 Task: Plan a virtual team-building dance party for the 9th at 8 PM.
Action: Mouse moved to (43, 76)
Screenshot: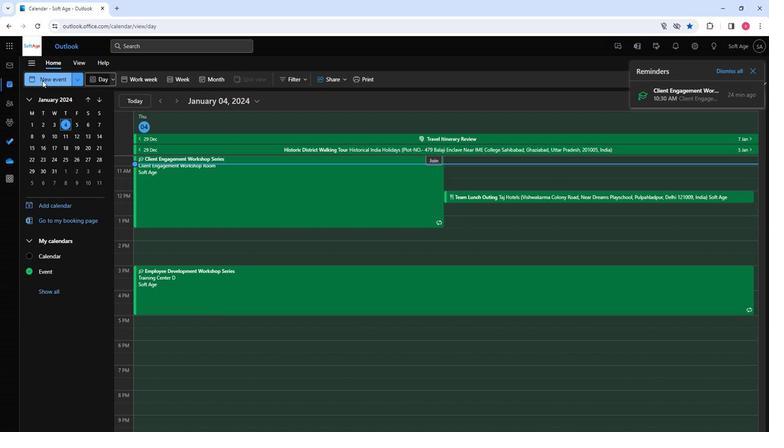 
Action: Mouse pressed left at (43, 76)
Screenshot: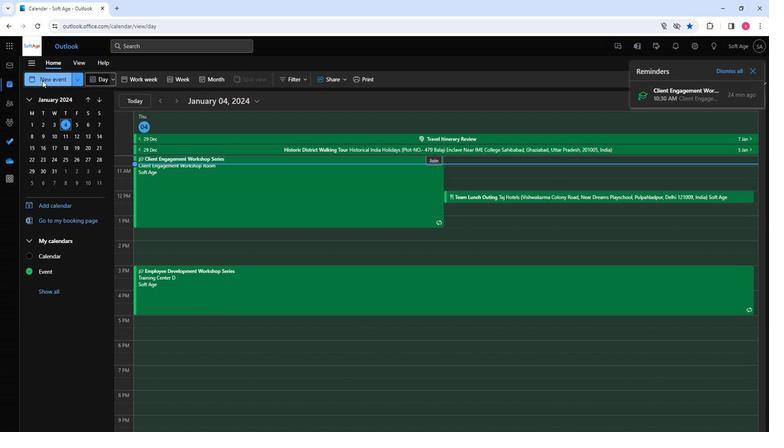 
Action: Mouse moved to (238, 138)
Screenshot: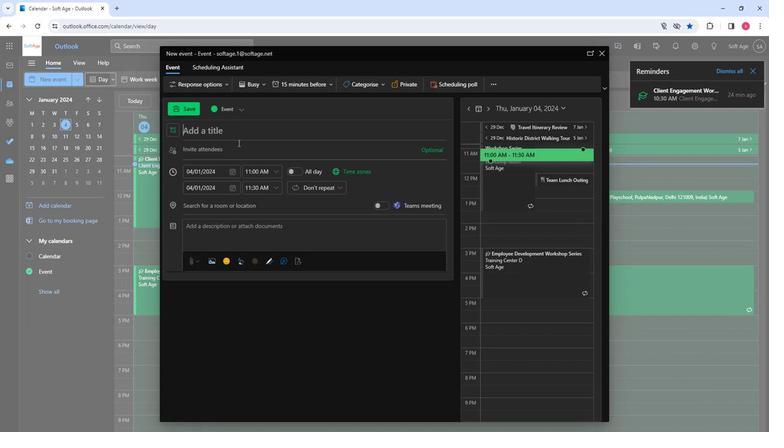 
Action: Key pressed <Key.shift>Virtual<Key.space><Key.shift>Team-building<Key.space><Key.shift>Dance<Key.space><Key.shift>Party
Screenshot: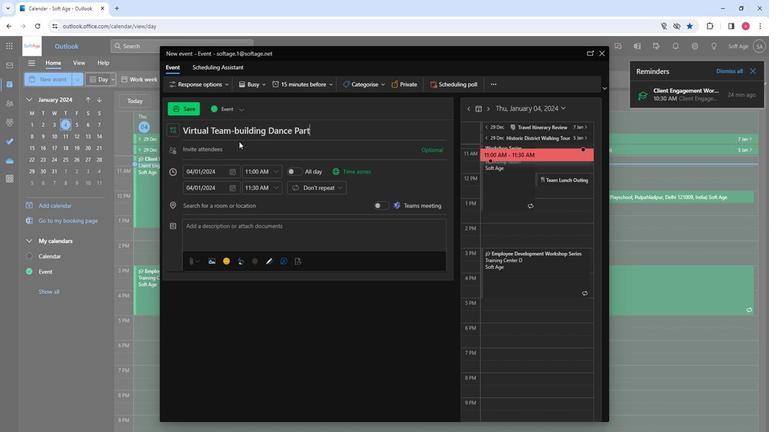 
Action: Mouse moved to (234, 144)
Screenshot: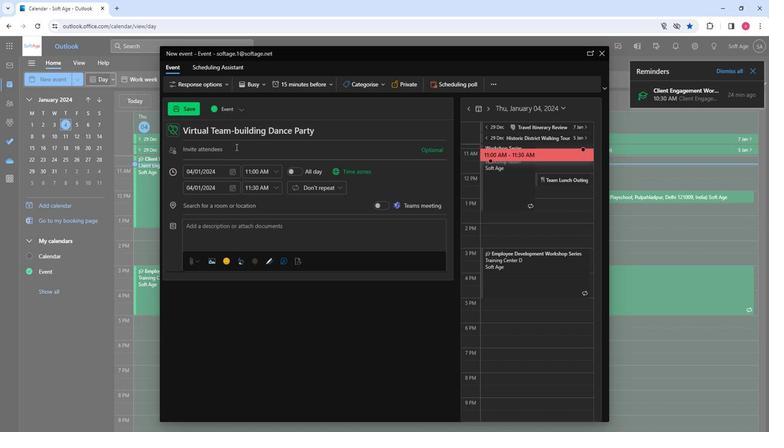 
Action: Mouse pressed left at (234, 144)
Screenshot: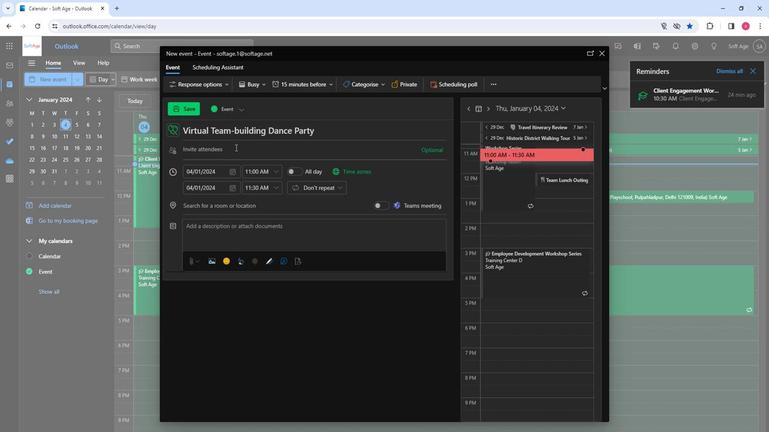 
Action: Key pressed so
Screenshot: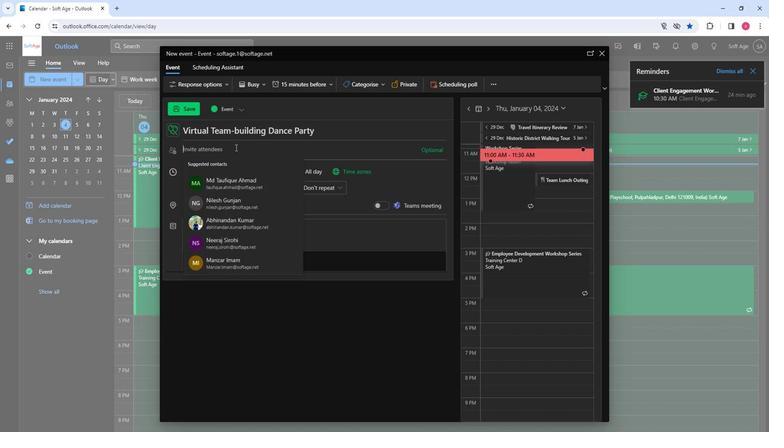
Action: Mouse moved to (231, 179)
Screenshot: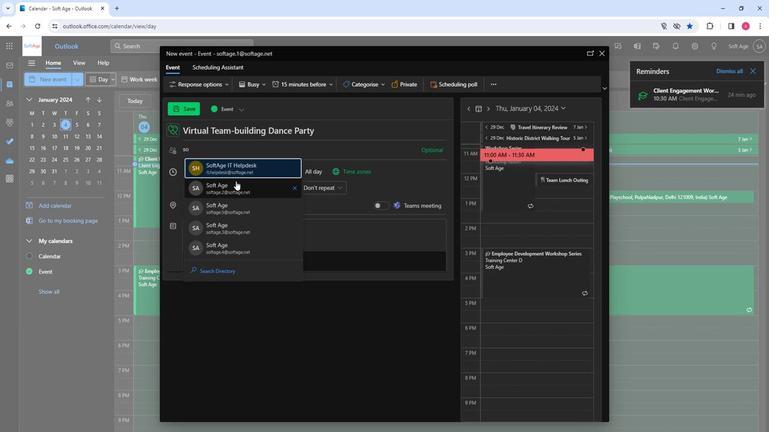 
Action: Mouse pressed left at (231, 179)
Screenshot: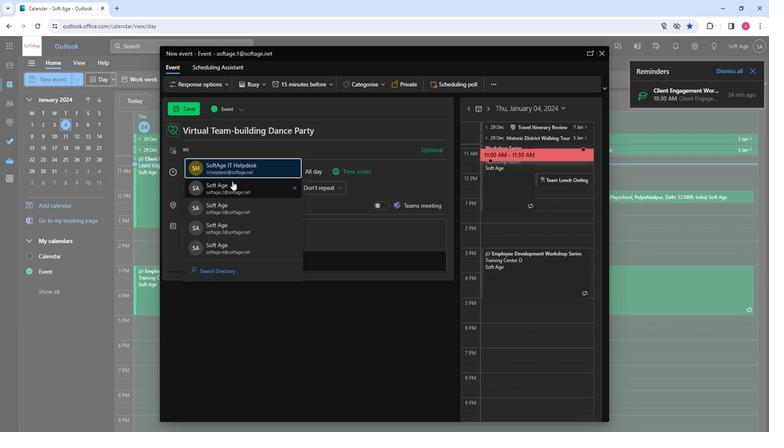 
Action: Key pressed so
Screenshot: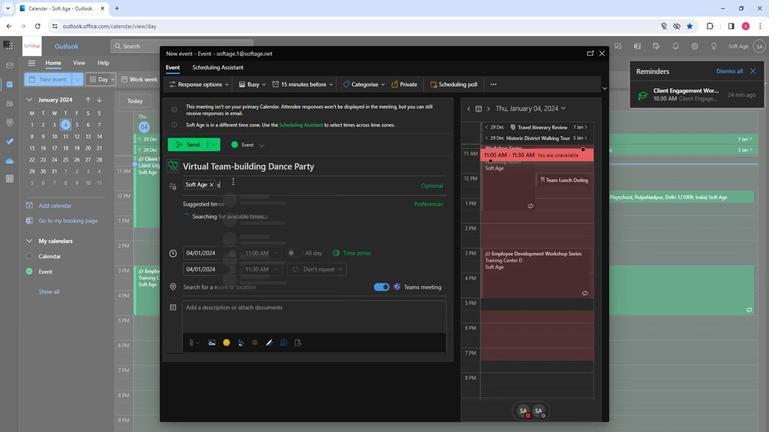 
Action: Mouse moved to (247, 247)
Screenshot: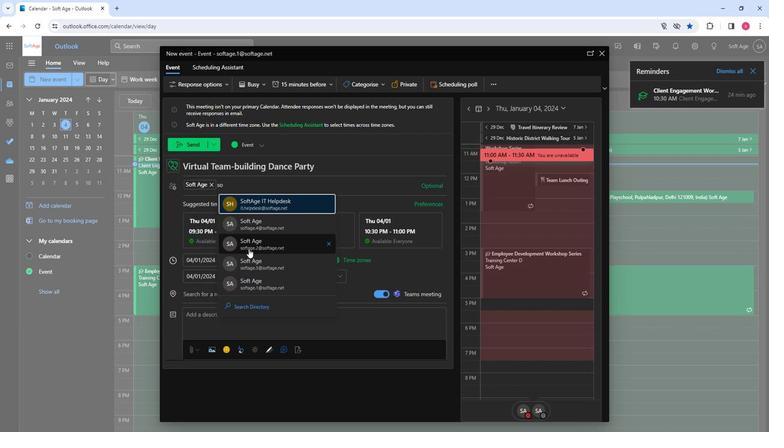 
Action: Mouse pressed left at (247, 247)
Screenshot: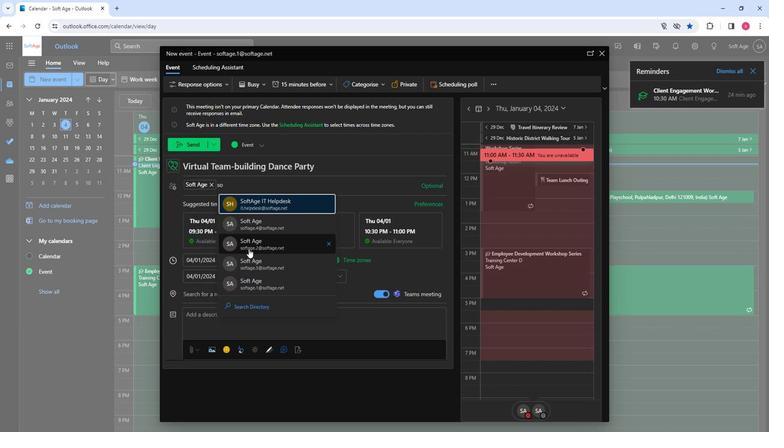 
Action: Key pressed so
Screenshot: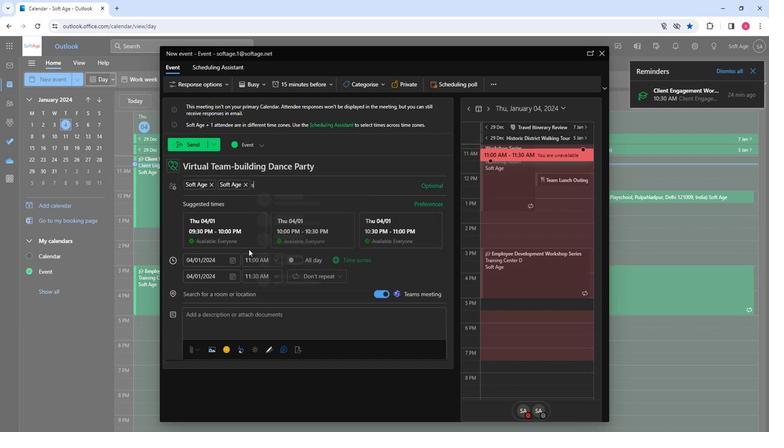 
Action: Mouse moved to (272, 259)
Screenshot: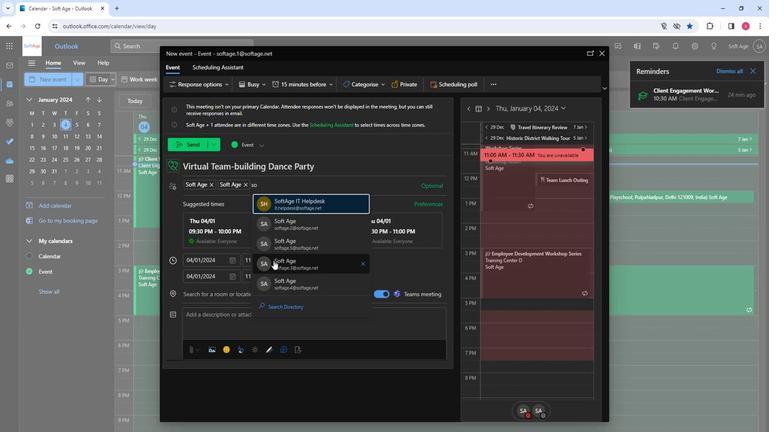 
Action: Mouse pressed left at (272, 259)
Screenshot: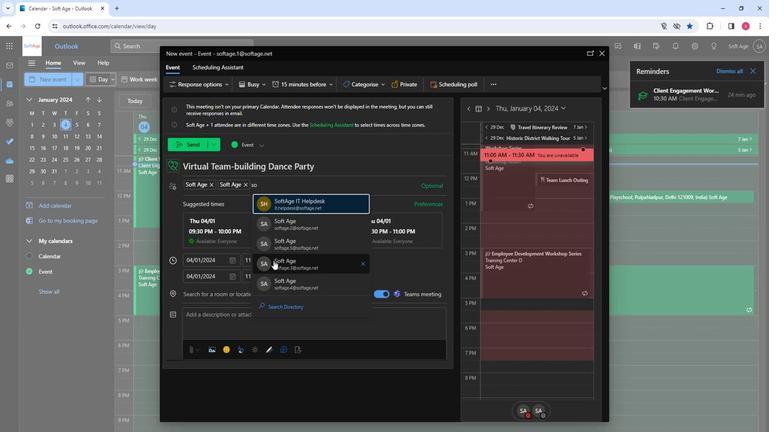 
Action: Mouse moved to (229, 256)
Screenshot: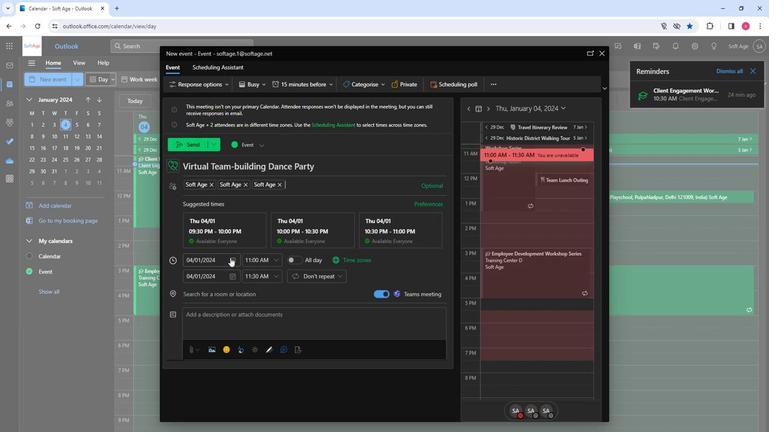 
Action: Mouse pressed left at (229, 256)
Screenshot: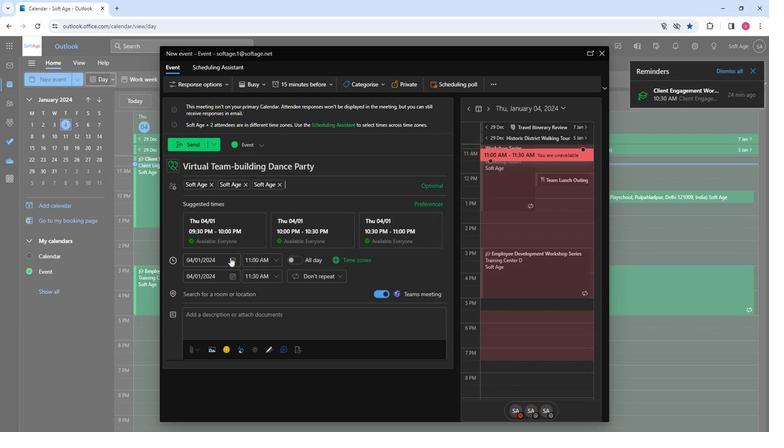 
Action: Mouse moved to (202, 311)
Screenshot: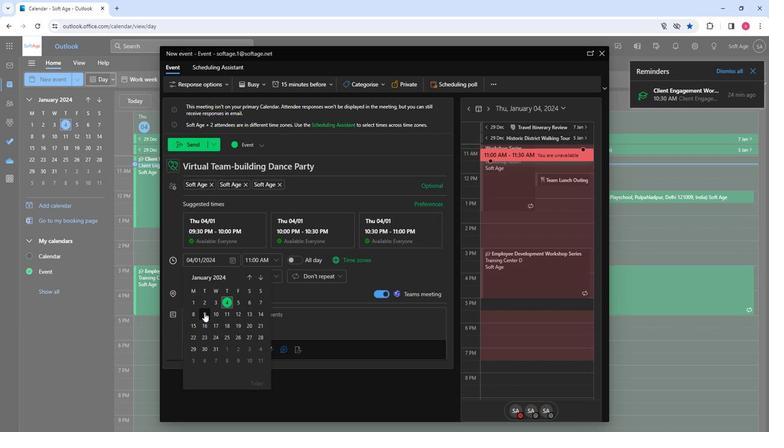 
Action: Mouse pressed left at (202, 311)
Screenshot: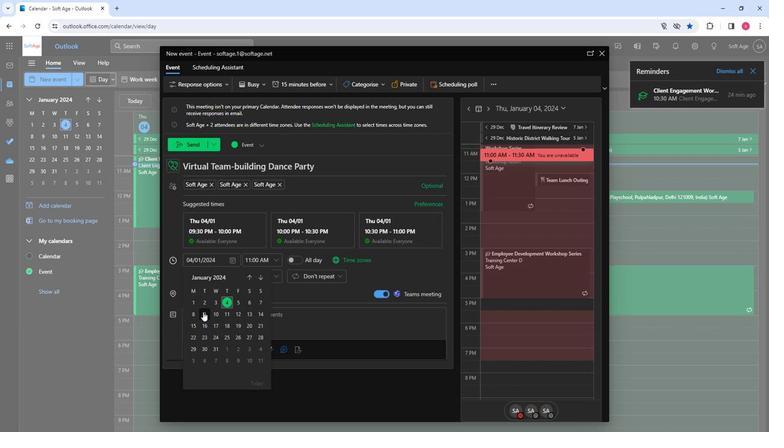 
Action: Mouse moved to (273, 259)
Screenshot: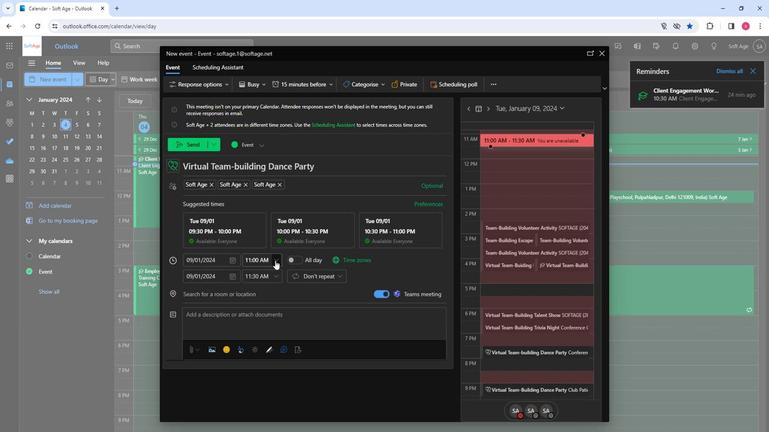 
Action: Mouse pressed left at (273, 259)
Screenshot: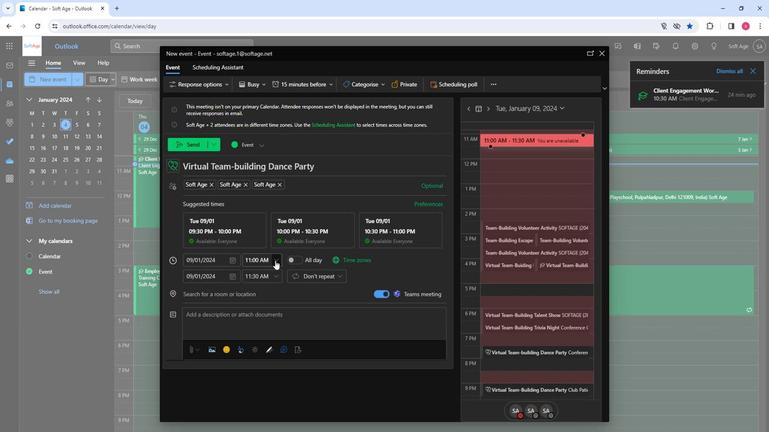 
Action: Mouse moved to (263, 289)
Screenshot: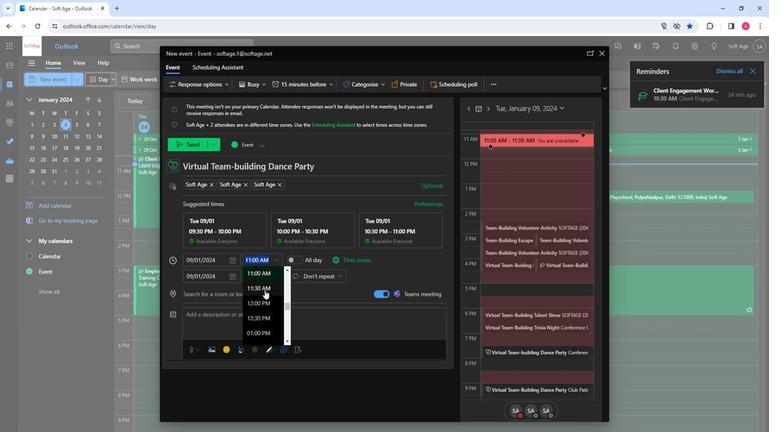 
Action: Mouse scrolled (263, 289) with delta (0, 0)
Screenshot: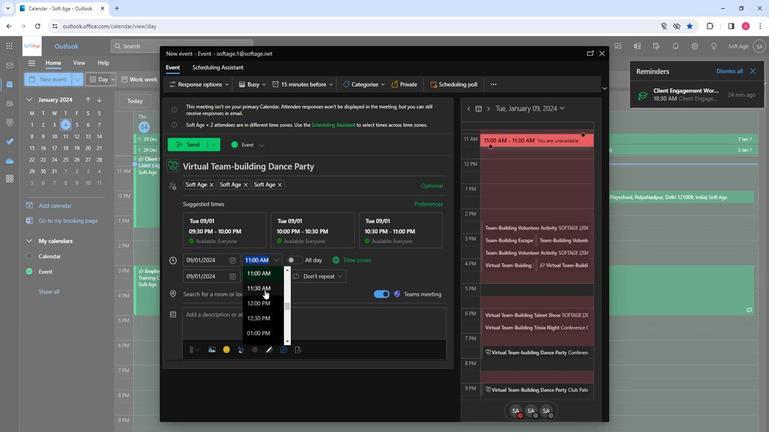 
Action: Mouse moved to (264, 288)
Screenshot: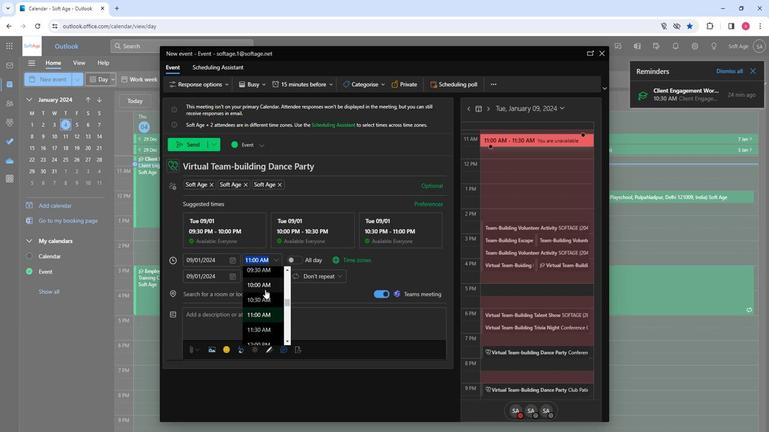 
Action: Mouse scrolled (264, 288) with delta (0, 0)
Screenshot: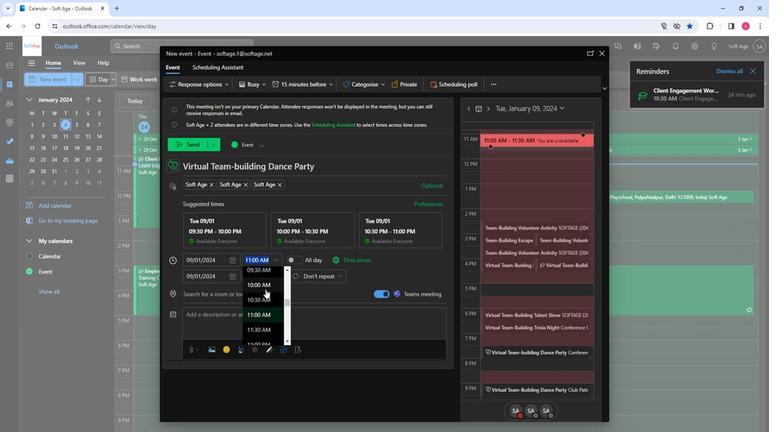 
Action: Mouse scrolled (264, 288) with delta (0, 0)
Screenshot: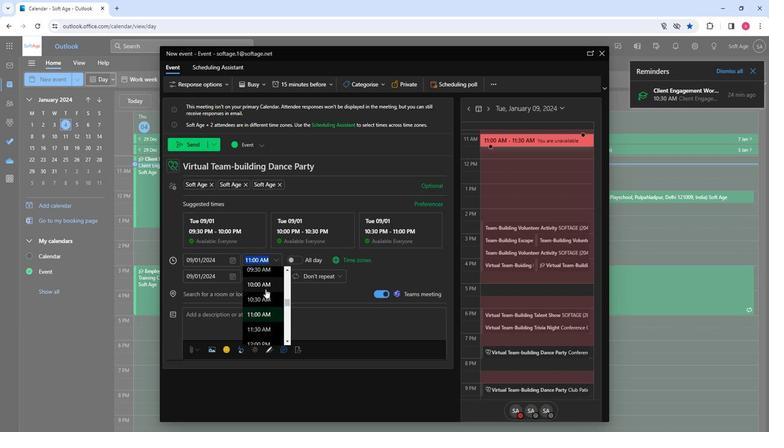 
Action: Mouse scrolled (264, 288) with delta (0, 0)
Screenshot: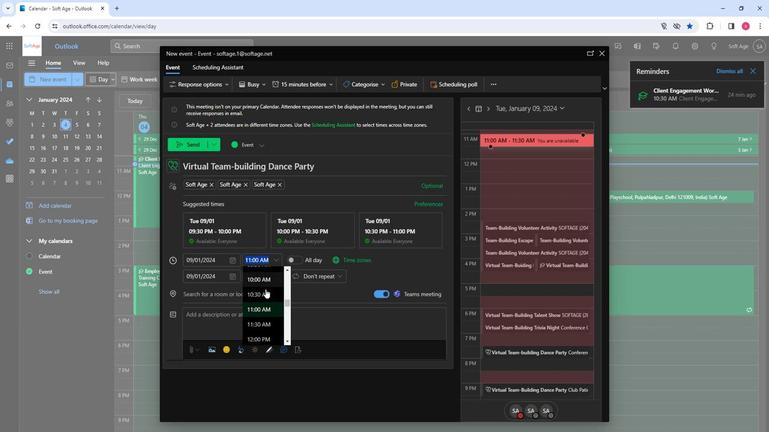
Action: Mouse scrolled (264, 288) with delta (0, 0)
Screenshot: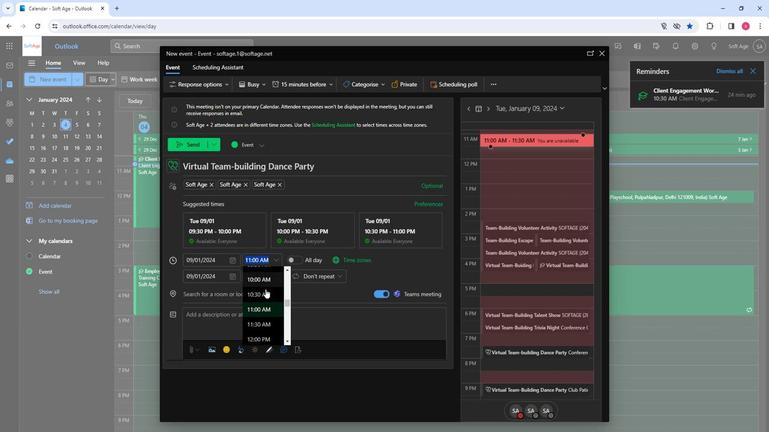 
Action: Mouse scrolled (264, 288) with delta (0, 0)
Screenshot: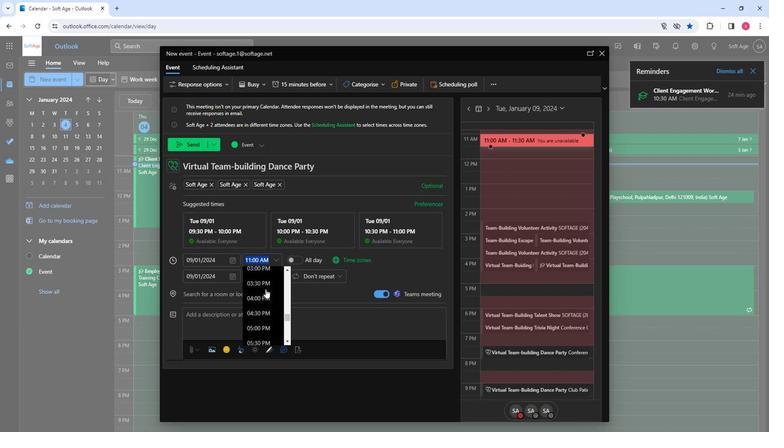 
Action: Mouse scrolled (264, 288) with delta (0, 0)
Screenshot: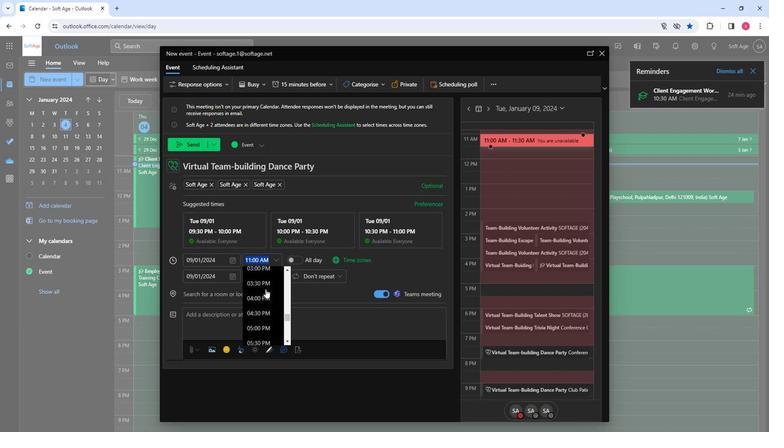 
Action: Mouse scrolled (264, 288) with delta (0, 0)
Screenshot: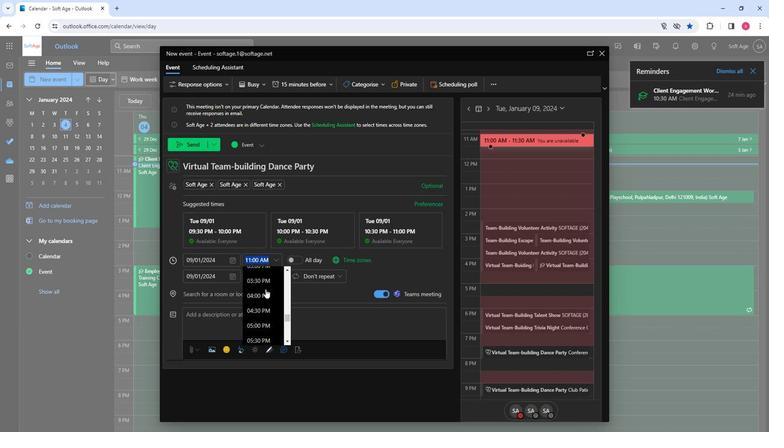 
Action: Mouse moved to (259, 290)
Screenshot: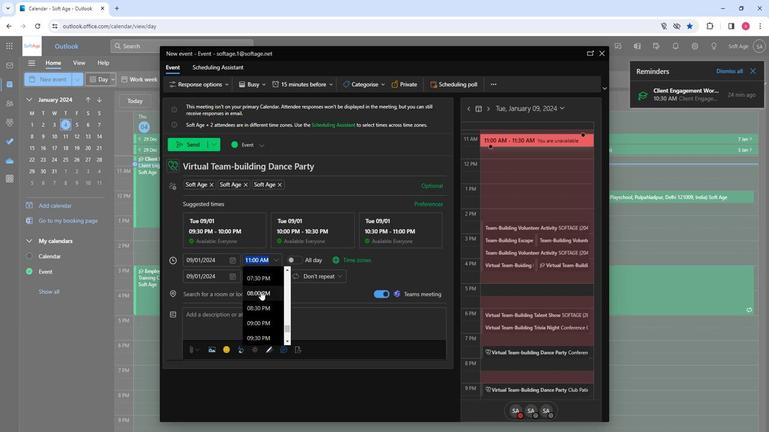 
Action: Mouse pressed left at (259, 290)
Screenshot: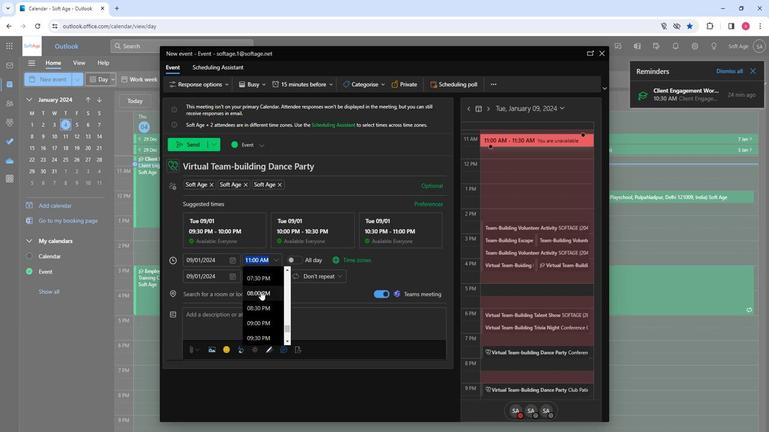 
Action: Mouse moved to (214, 288)
Screenshot: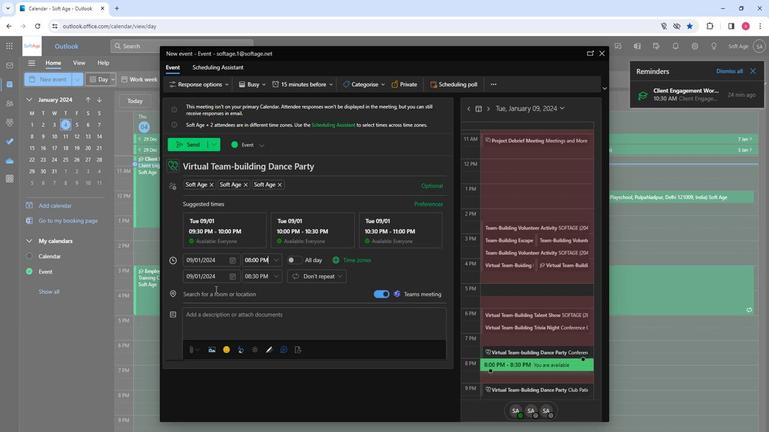 
Action: Mouse pressed left at (214, 288)
Screenshot: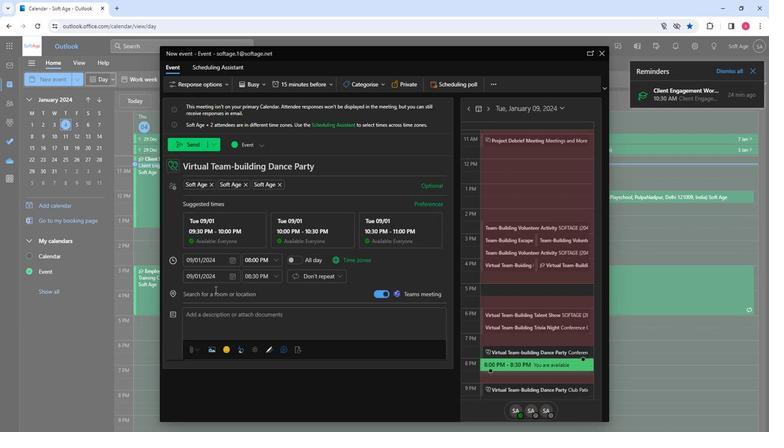 
Action: Mouse moved to (223, 251)
Screenshot: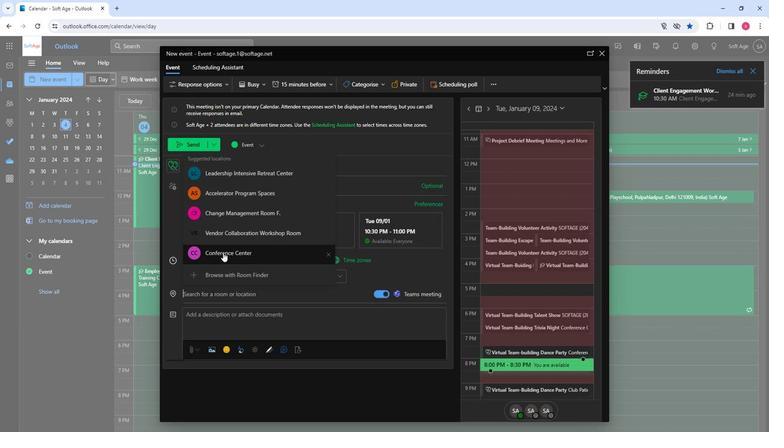 
Action: Mouse pressed left at (223, 251)
Screenshot: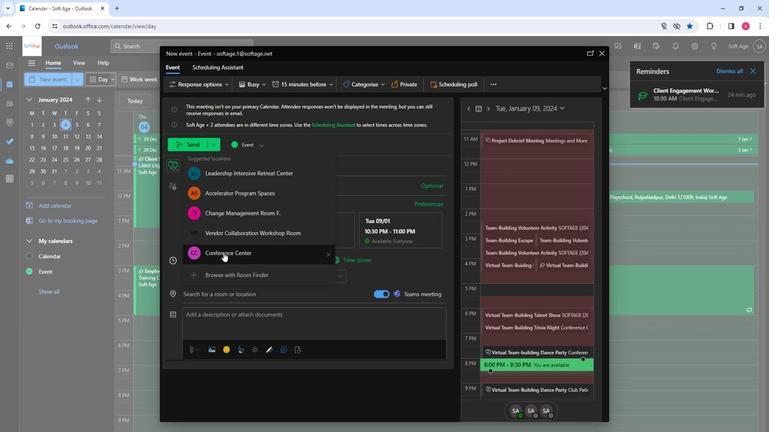 
Action: Mouse moved to (208, 320)
Screenshot: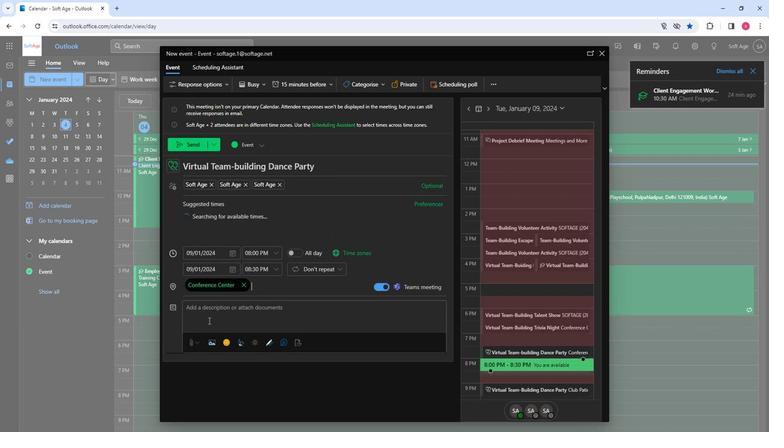 
Action: Mouse pressed left at (208, 320)
Screenshot: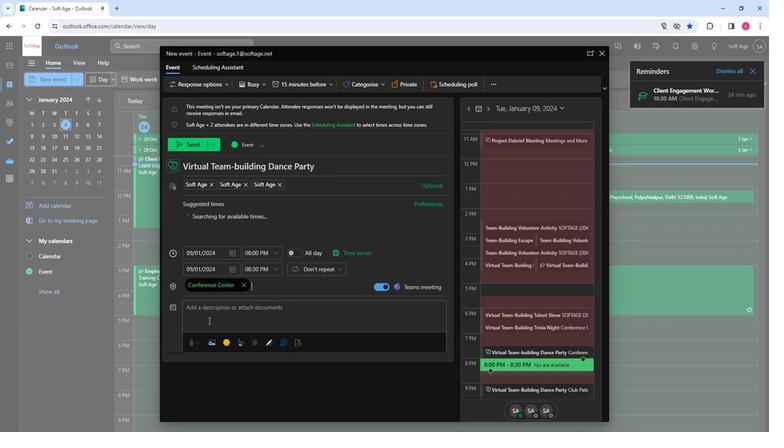 
Action: Mouse moved to (208, 320)
Screenshot: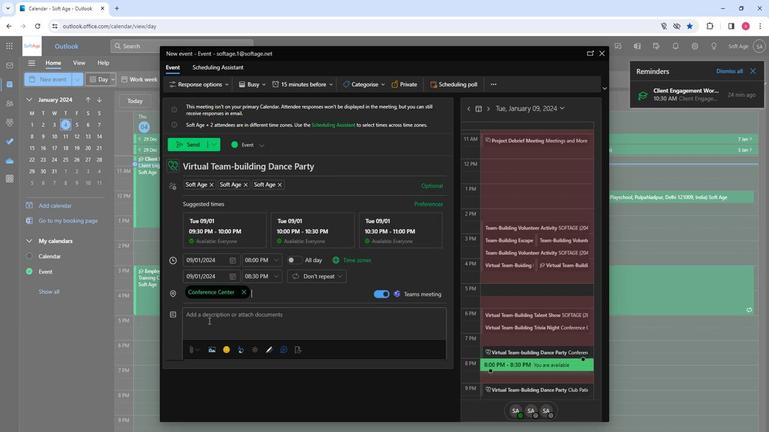
Action: Key pressed <Key.shift>Infuse<Key.space>energy<Key.space>and<Key.space>connenction<Key.space>with<Key.space>a<Key.space>virtual<Key.space>team<Key.backspace>m-building<Key.space>dance<Key.space>party.<Key.space><Key.shift>Groove<Key.space>to<Key.space>the<Key.space>rhythm,<Key.space>bond<Key.space>over<Key.space>music,<Key.space>and<Key.space>celebratew<Key.space>unity<Key.space>in<Key.space>a<Key.space>lively<Key.space>and<Key.space>entertaining<Key.space>online<Key.space>gathering.
Screenshot: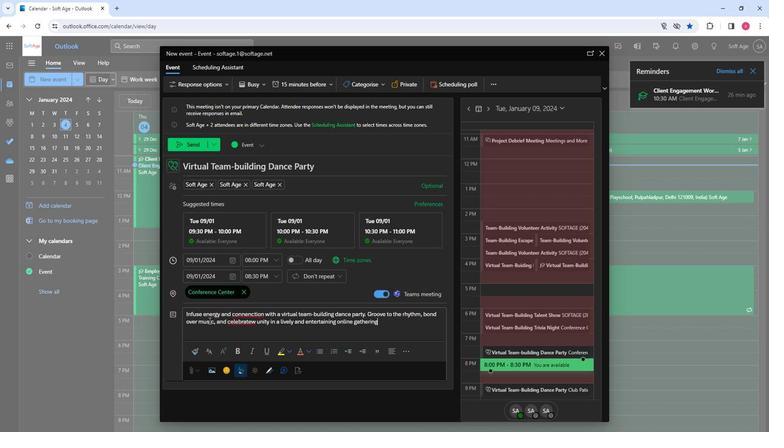 
Action: Mouse moved to (256, 324)
Screenshot: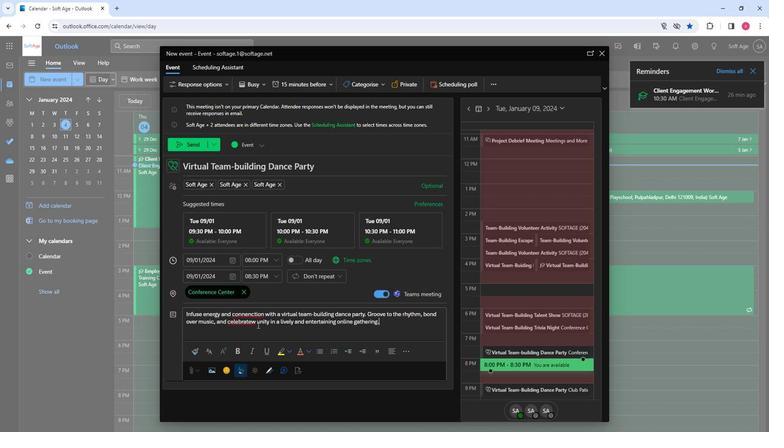 
Action: Mouse pressed left at (256, 324)
Screenshot: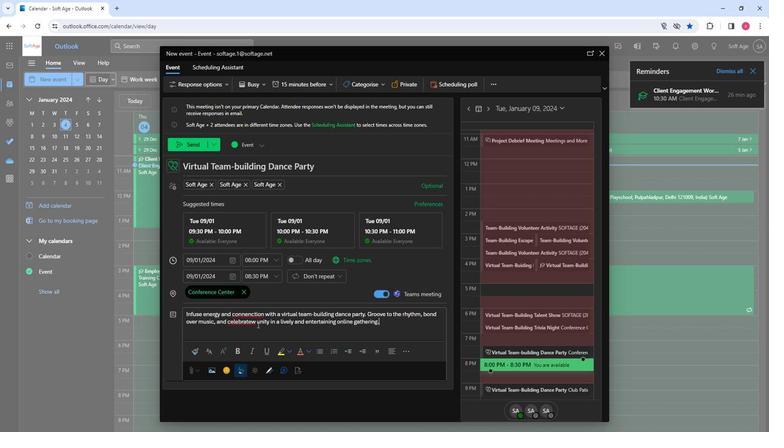 
Action: Mouse moved to (258, 327)
Screenshot: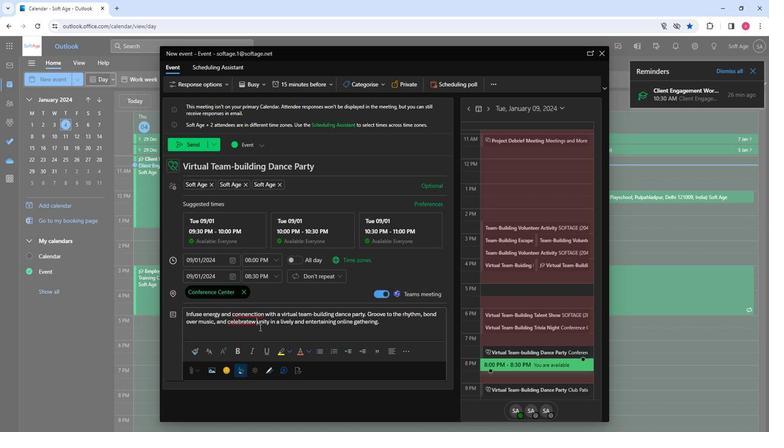 
Action: Key pressed <Key.backspace><Key.backspace><Key.space>
Screenshot: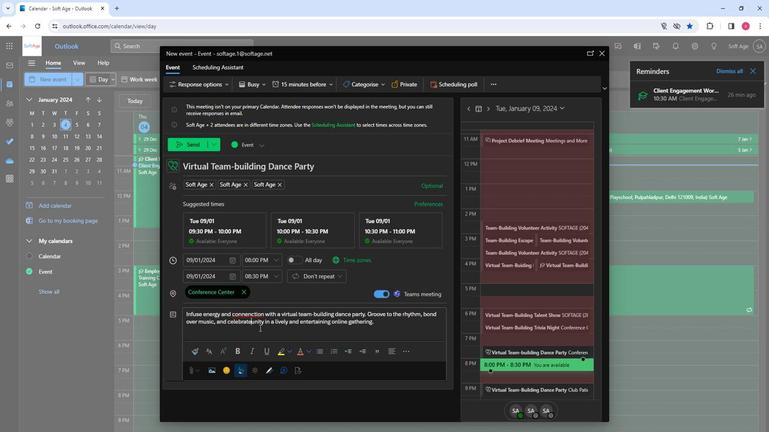 
Action: Mouse moved to (262, 321)
Screenshot: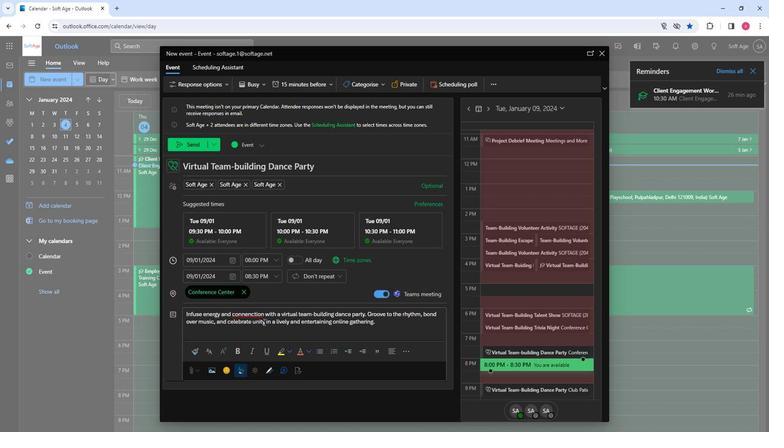 
Action: Mouse pressed left at (262, 321)
Screenshot: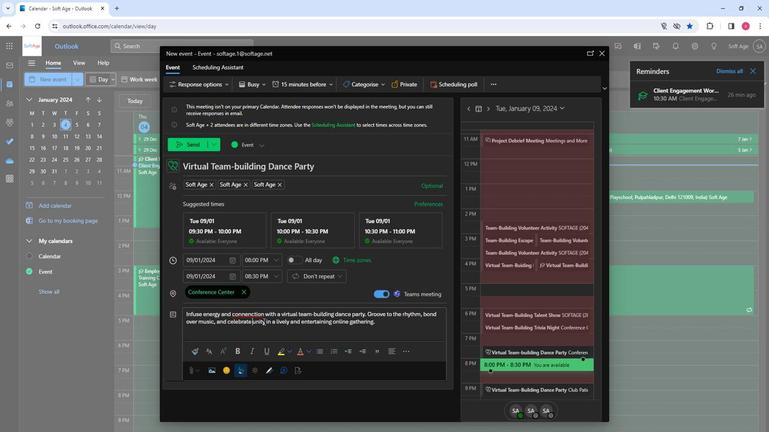
Action: Mouse pressed left at (262, 321)
Screenshot: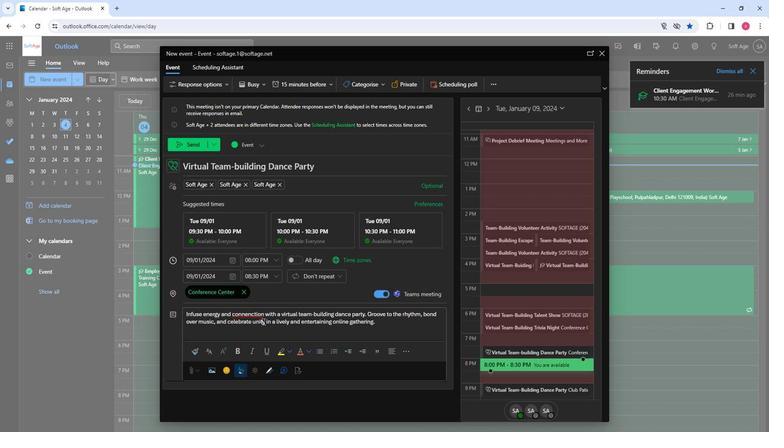 
Action: Mouse pressed left at (262, 321)
Screenshot: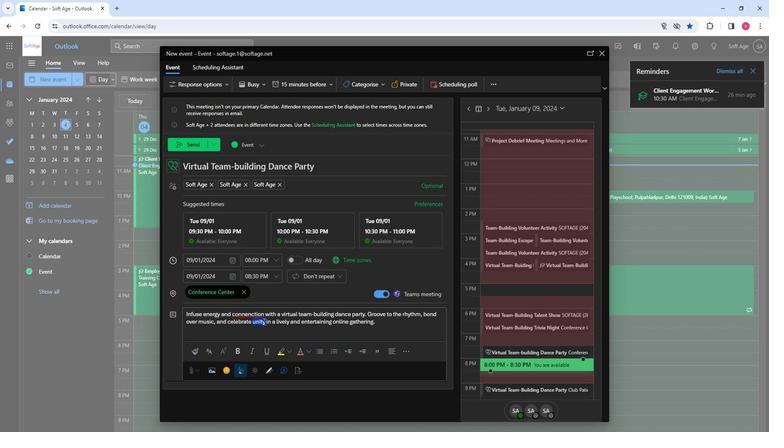 
Action: Mouse moved to (212, 355)
Screenshot: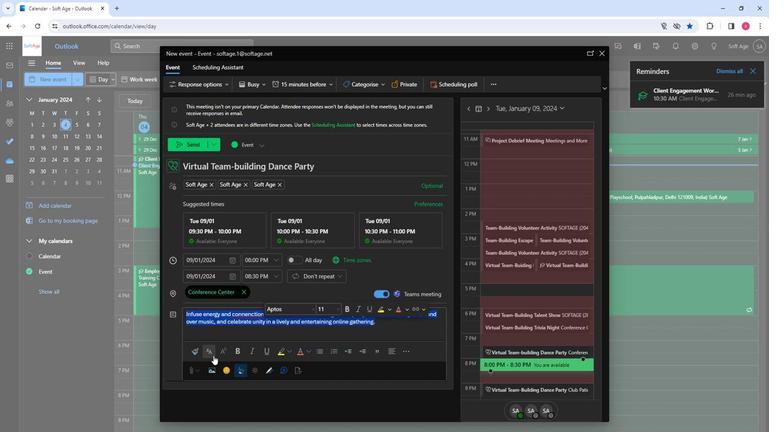 
Action: Mouse pressed left at (212, 355)
Screenshot: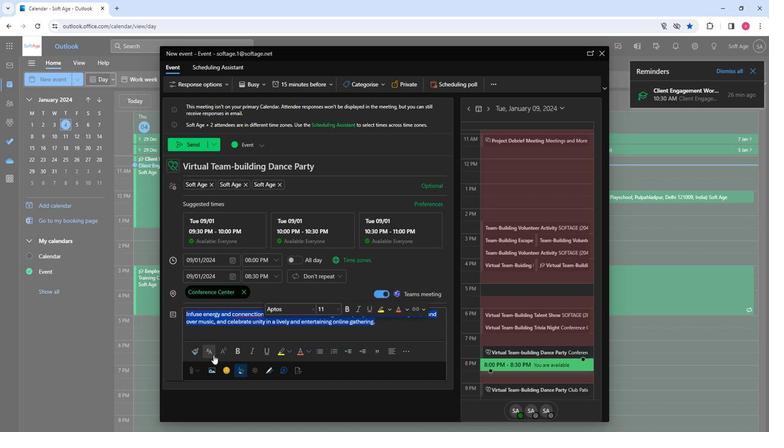 
Action: Mouse moved to (233, 259)
Screenshot: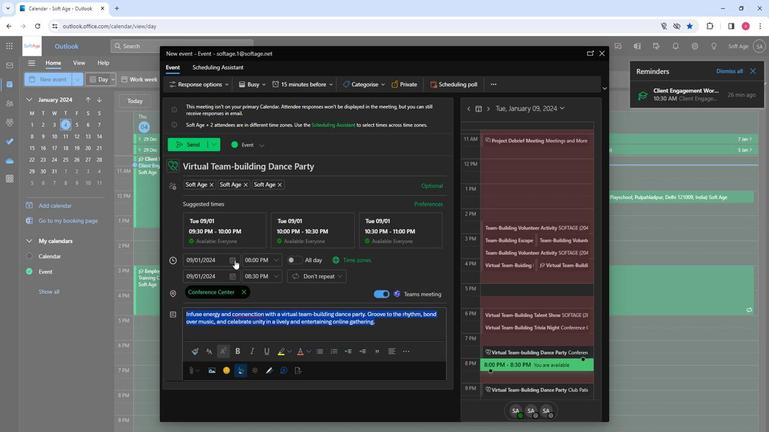 
Action: Mouse scrolled (233, 258) with delta (0, 0)
Screenshot: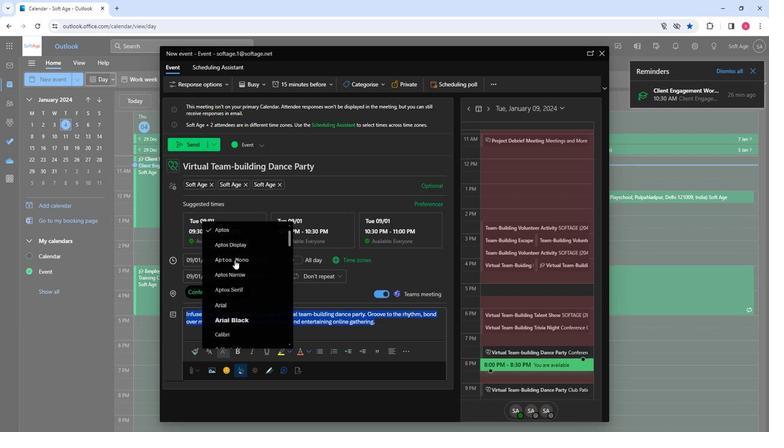 
Action: Mouse scrolled (233, 258) with delta (0, 0)
Screenshot: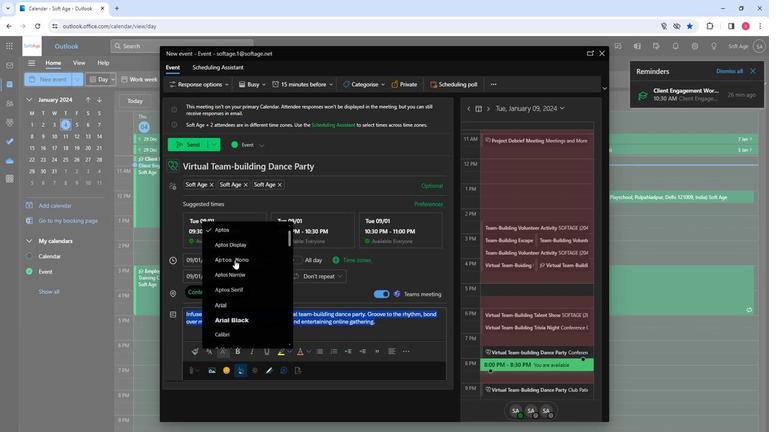 
Action: Mouse scrolled (233, 258) with delta (0, 0)
Screenshot: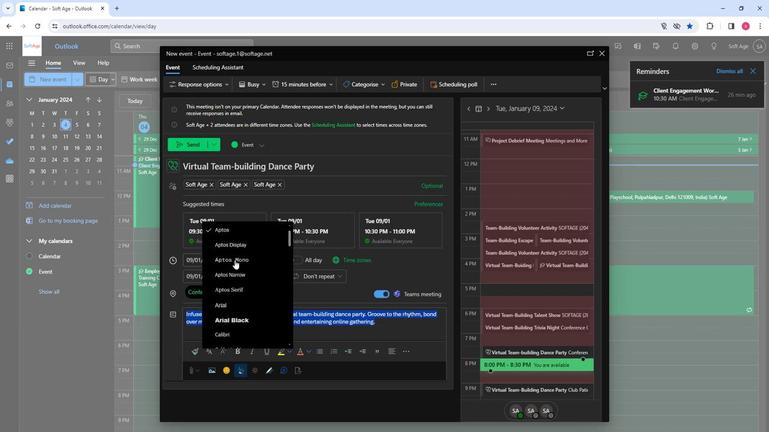 
Action: Mouse scrolled (233, 258) with delta (0, 0)
Screenshot: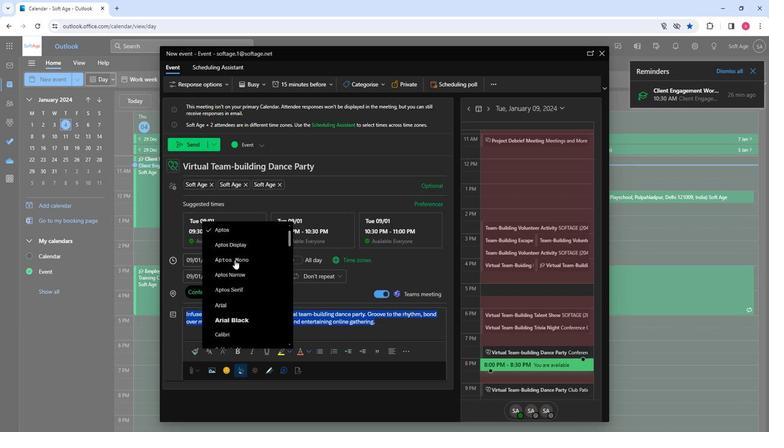 
Action: Mouse scrolled (233, 258) with delta (0, 0)
Screenshot: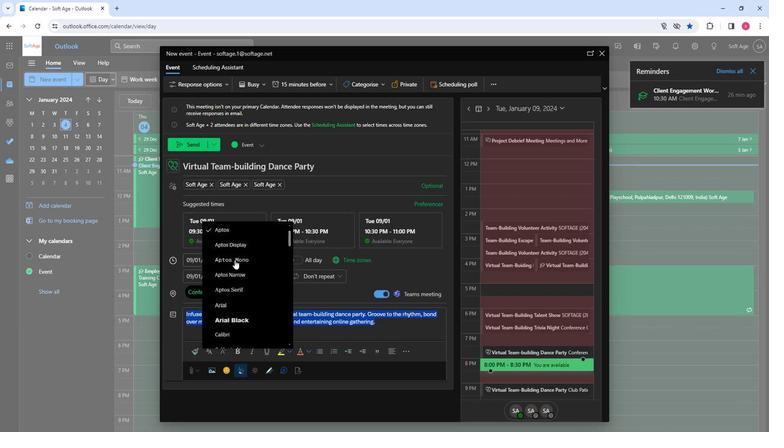 
Action: Mouse moved to (253, 283)
Screenshot: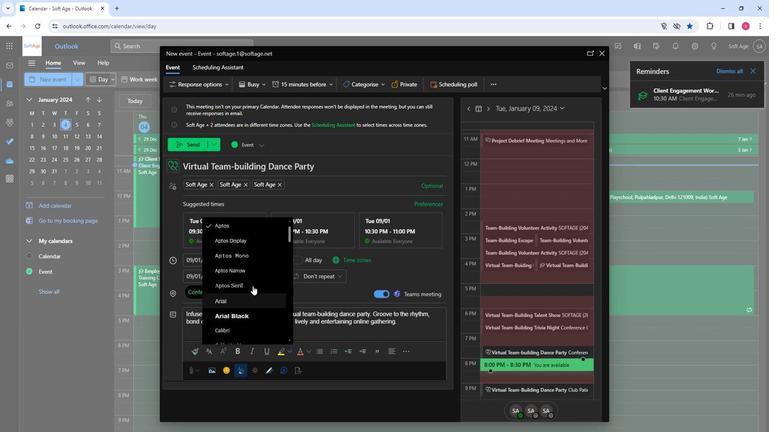 
Action: Mouse scrolled (253, 282) with delta (0, 0)
Screenshot: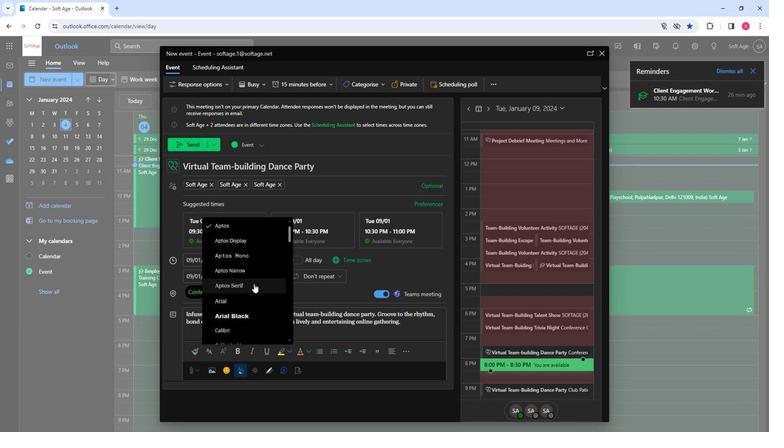 
Action: Mouse scrolled (253, 282) with delta (0, 0)
Screenshot: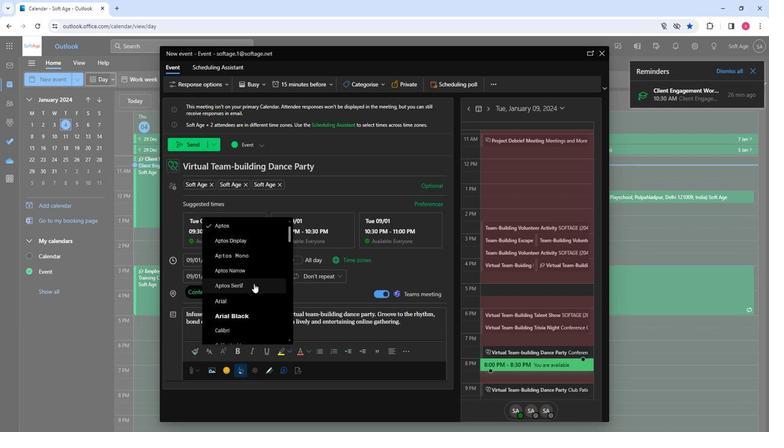 
Action: Mouse scrolled (253, 282) with delta (0, 0)
Screenshot: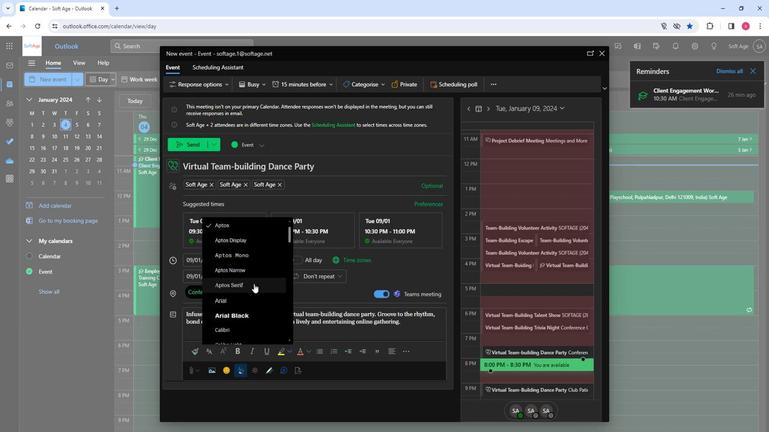 
Action: Mouse scrolled (253, 282) with delta (0, 0)
Screenshot: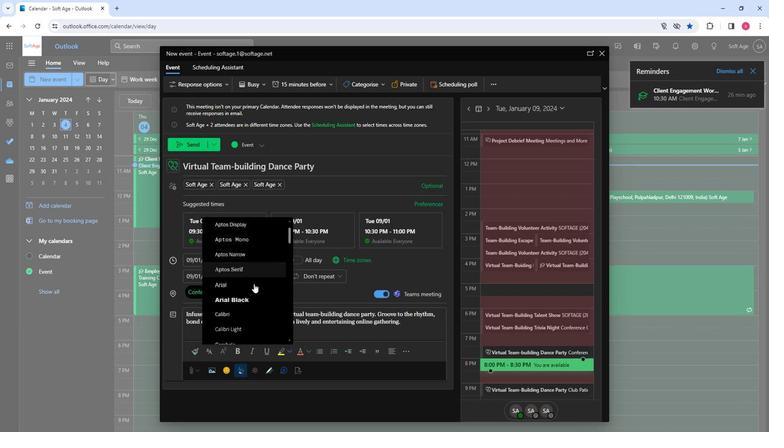 
Action: Mouse moved to (237, 237)
Screenshot: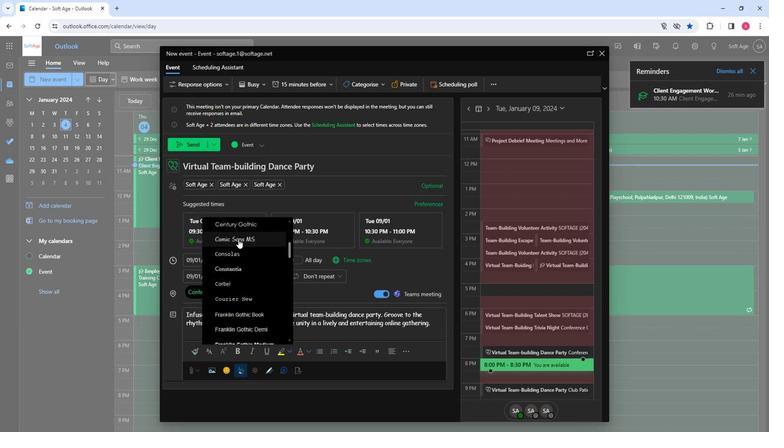 
Action: Mouse pressed left at (237, 237)
Screenshot: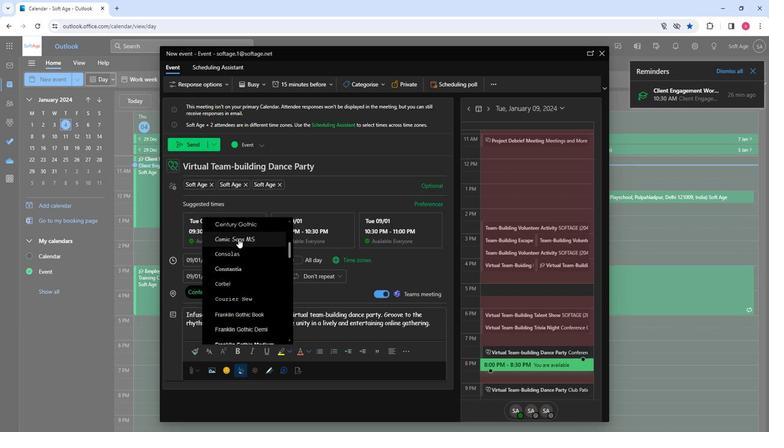 
Action: Mouse moved to (250, 353)
Screenshot: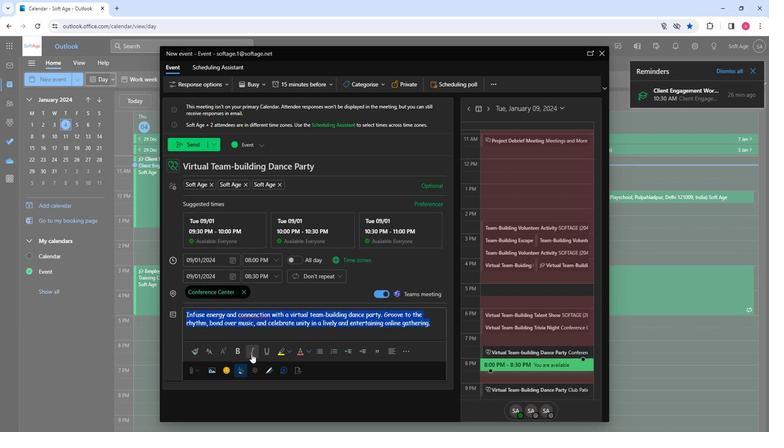 
Action: Mouse pressed left at (250, 353)
Screenshot: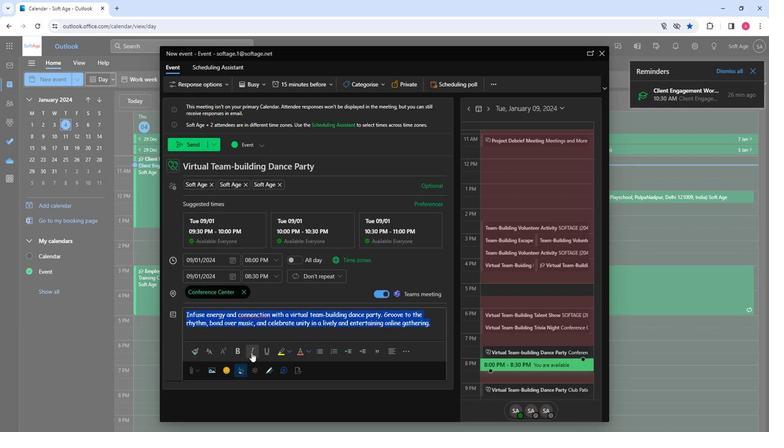 
Action: Mouse moved to (288, 350)
Screenshot: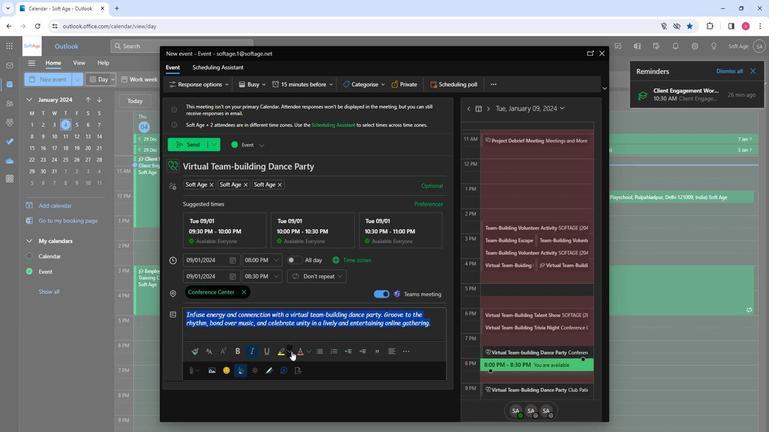 
Action: Mouse pressed left at (288, 350)
Screenshot: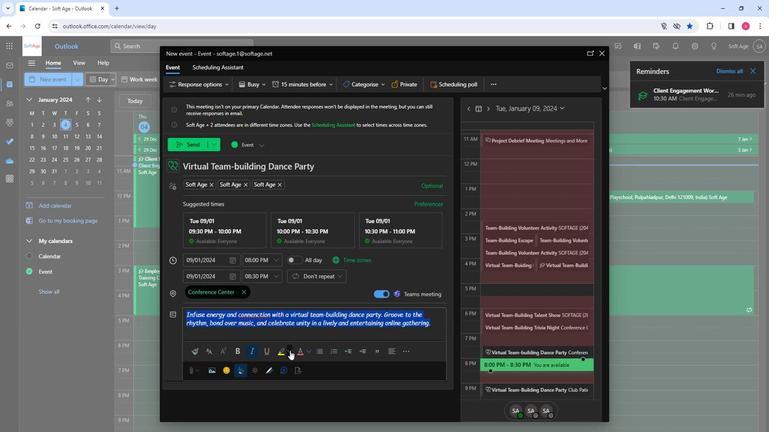 
Action: Mouse moved to (294, 370)
Screenshot: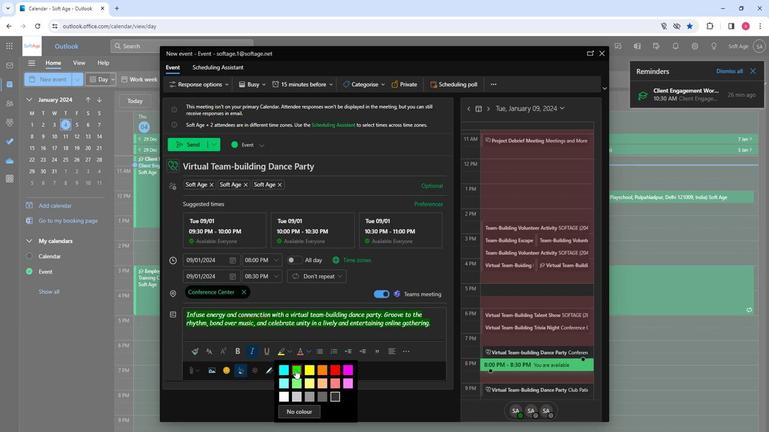 
Action: Mouse pressed left at (294, 370)
Screenshot: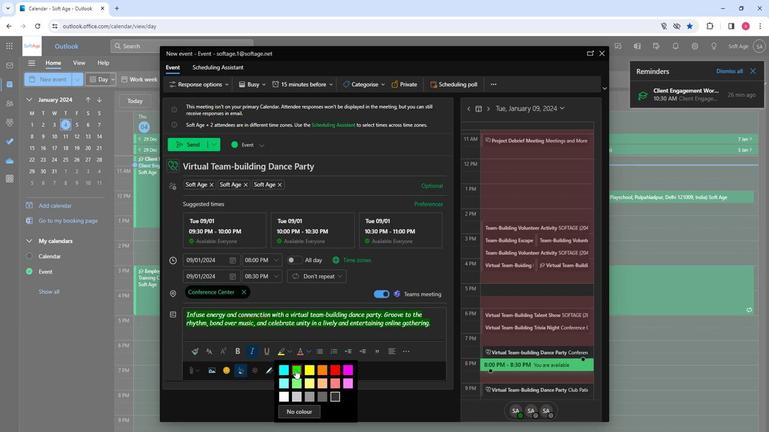 
Action: Mouse moved to (435, 325)
Screenshot: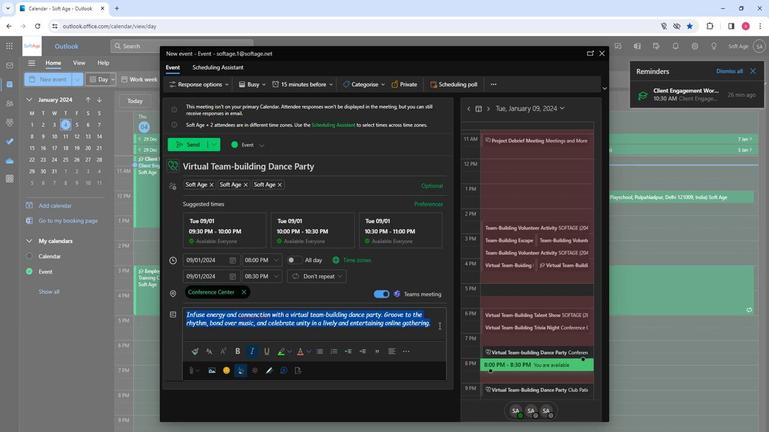 
Action: Mouse pressed left at (435, 325)
Screenshot: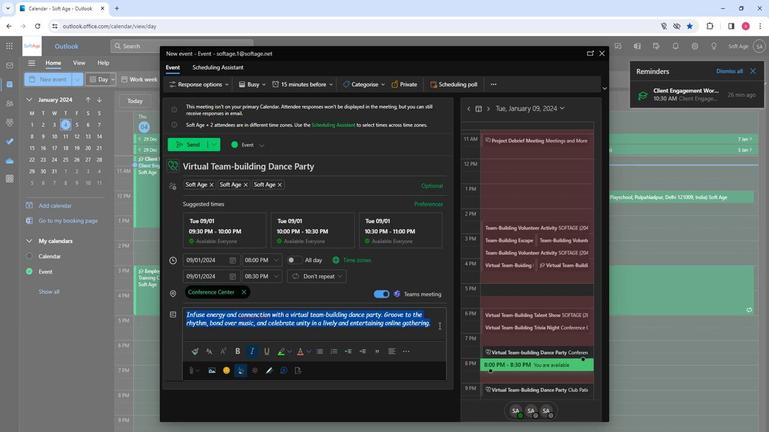 
Action: Mouse moved to (193, 142)
Screenshot: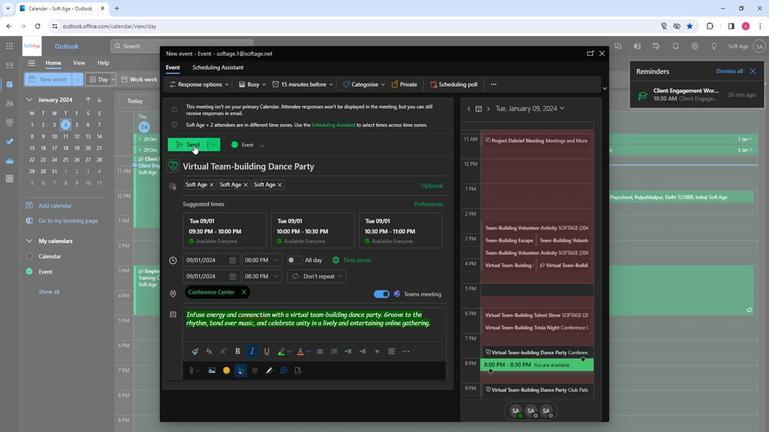 
Action: Mouse pressed left at (193, 142)
Screenshot: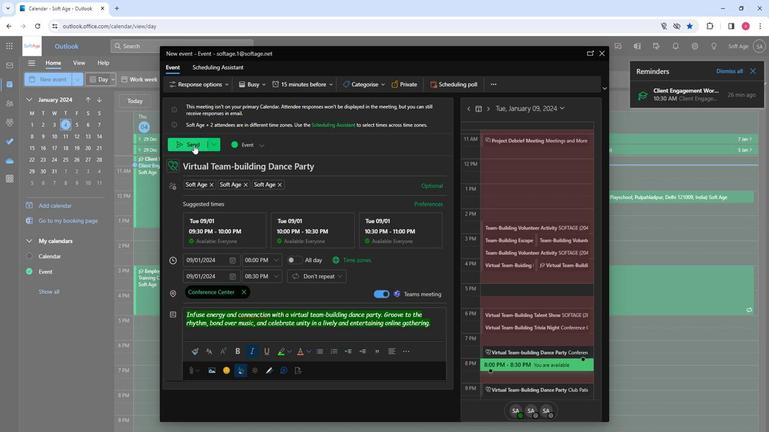 
Action: Mouse moved to (411, 393)
Screenshot: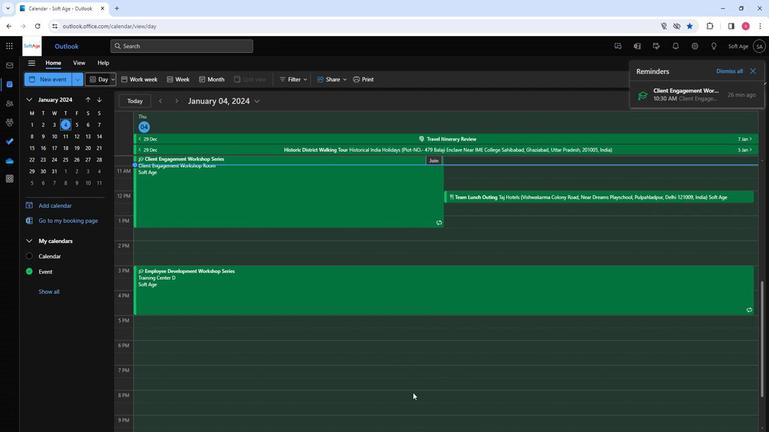
